 Task: Add Garden Of Life Grass Fed Unflavored Collagen Peptides to the cart.
Action: Mouse moved to (302, 135)
Screenshot: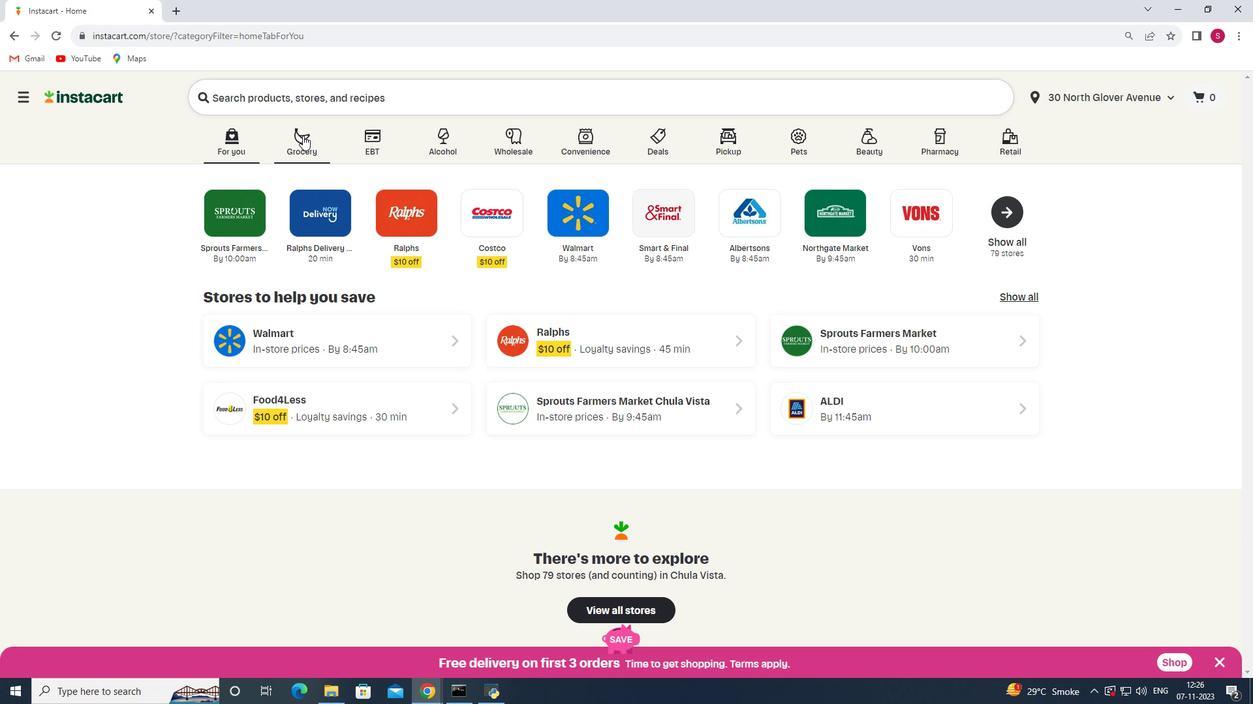 
Action: Mouse pressed left at (302, 135)
Screenshot: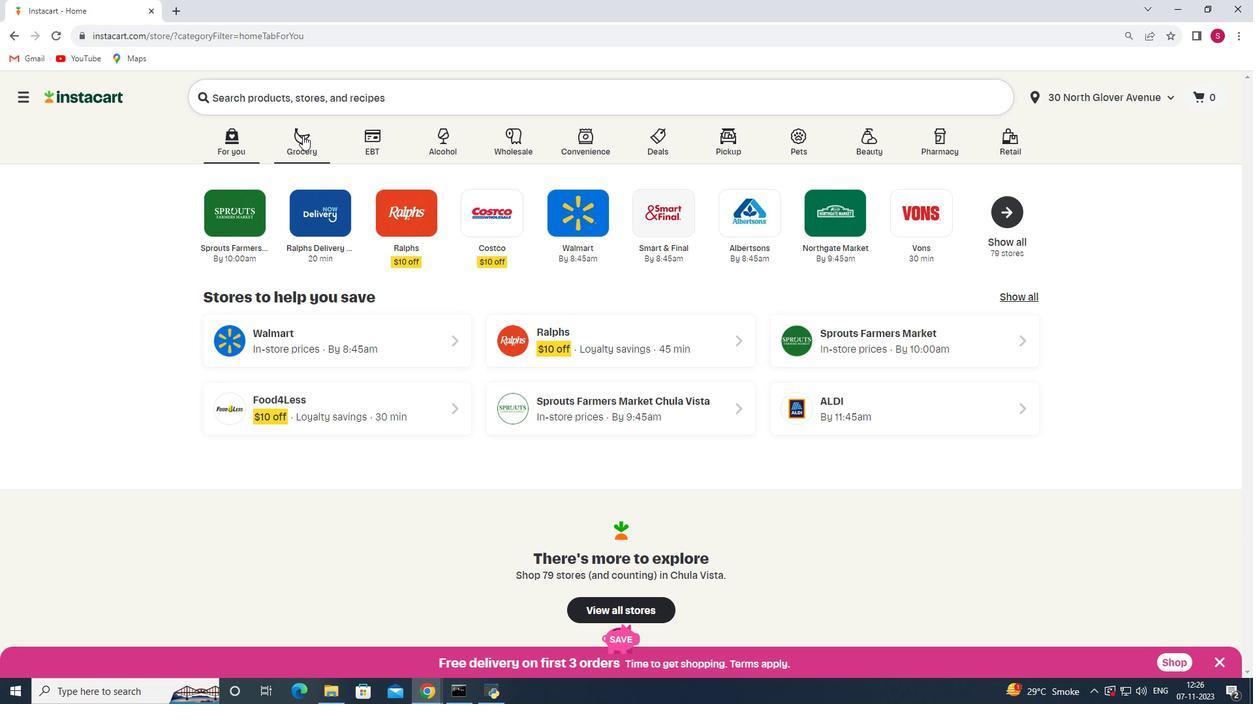 
Action: Mouse moved to (302, 367)
Screenshot: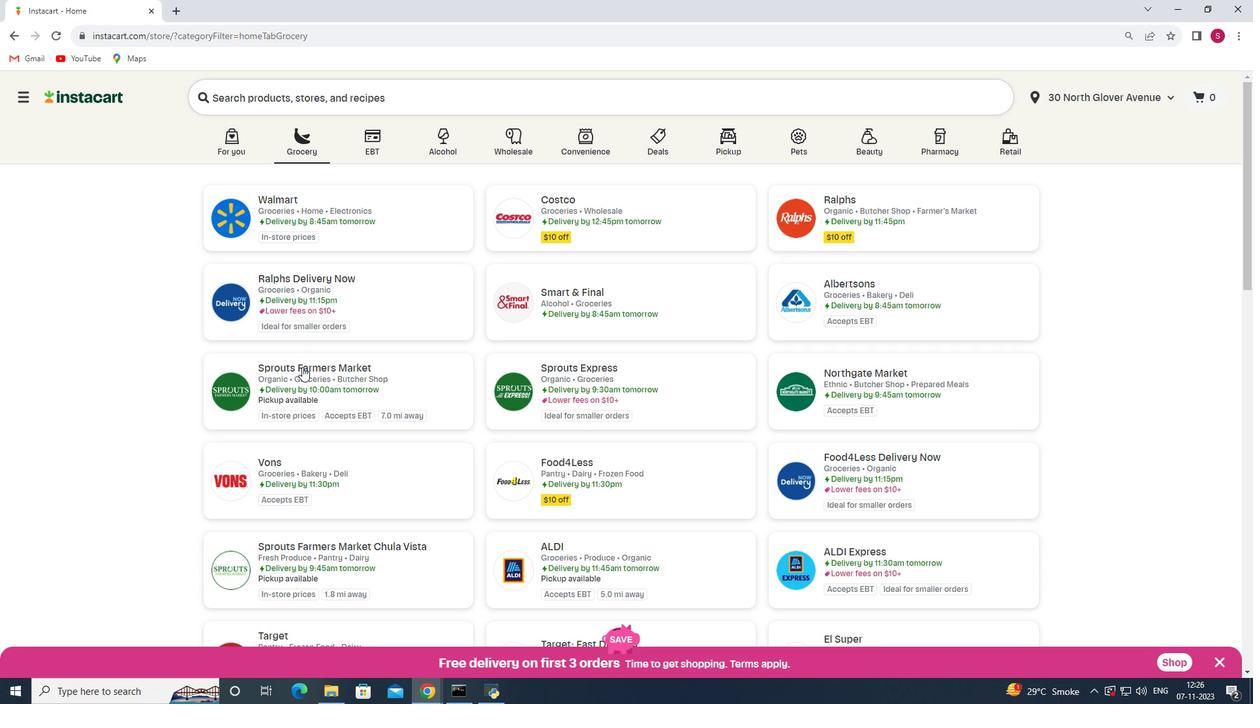 
Action: Mouse pressed left at (302, 367)
Screenshot: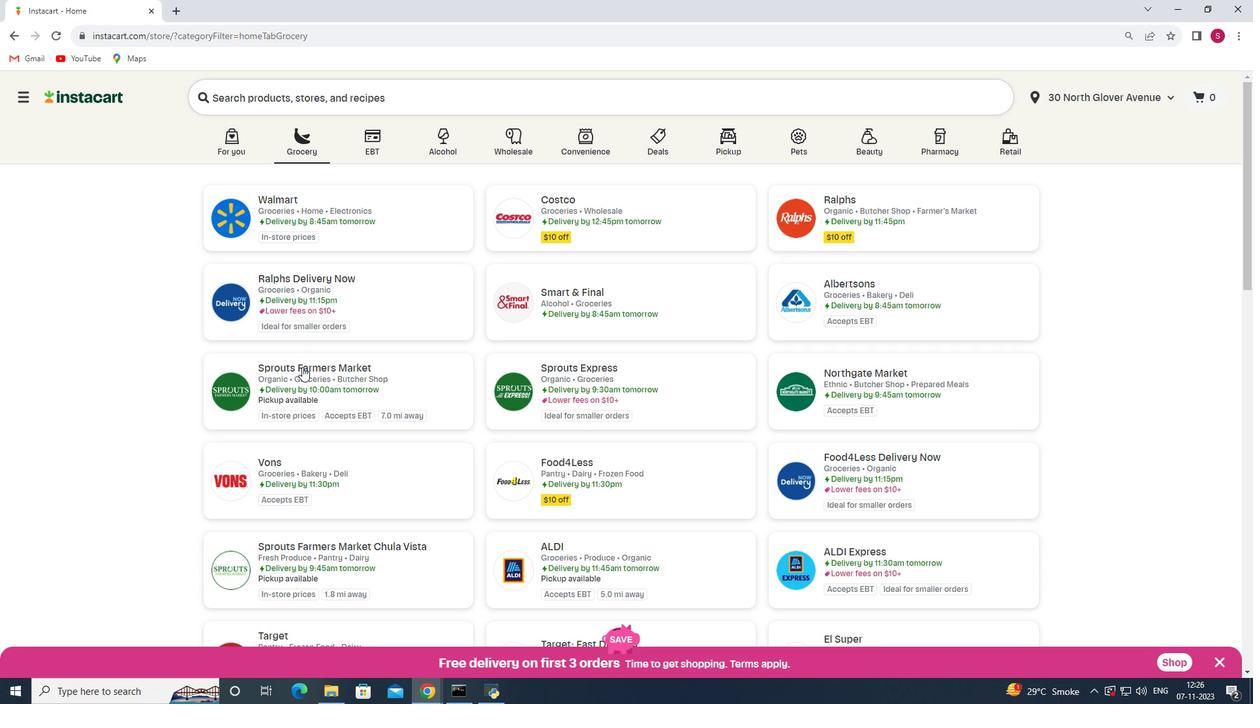 
Action: Mouse moved to (100, 351)
Screenshot: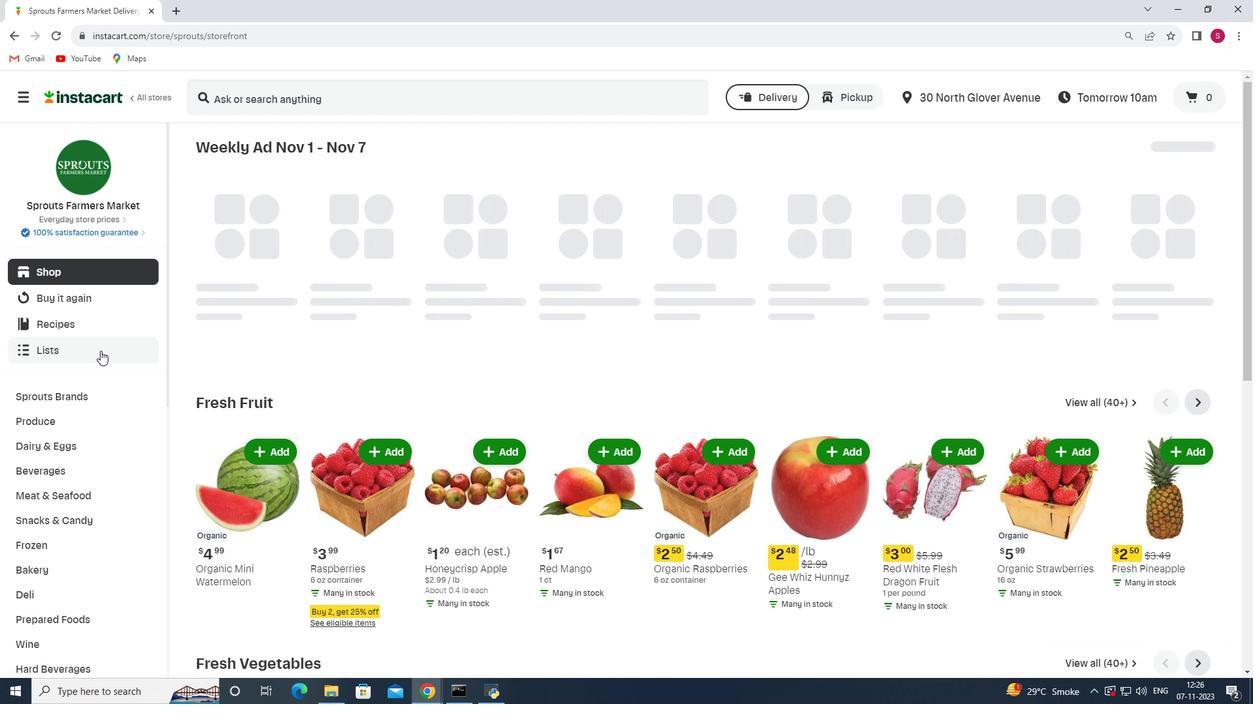 
Action: Mouse scrolled (100, 350) with delta (0, 0)
Screenshot: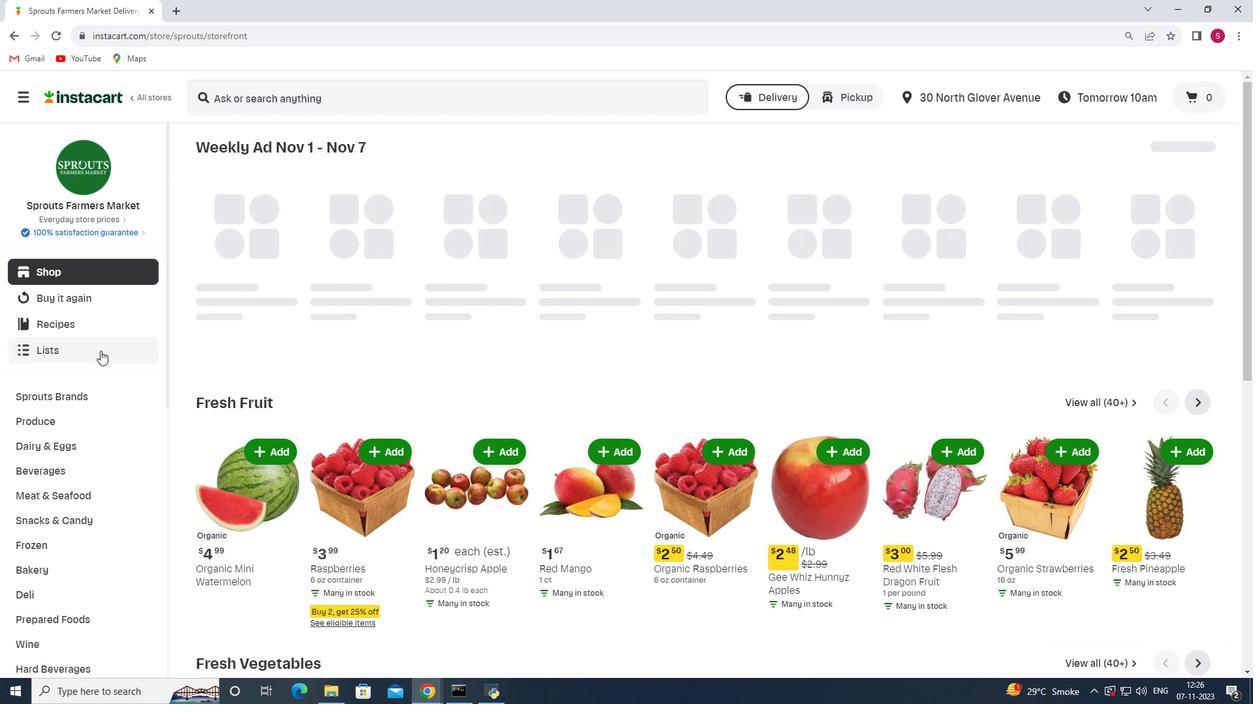 
Action: Mouse scrolled (100, 350) with delta (0, 0)
Screenshot: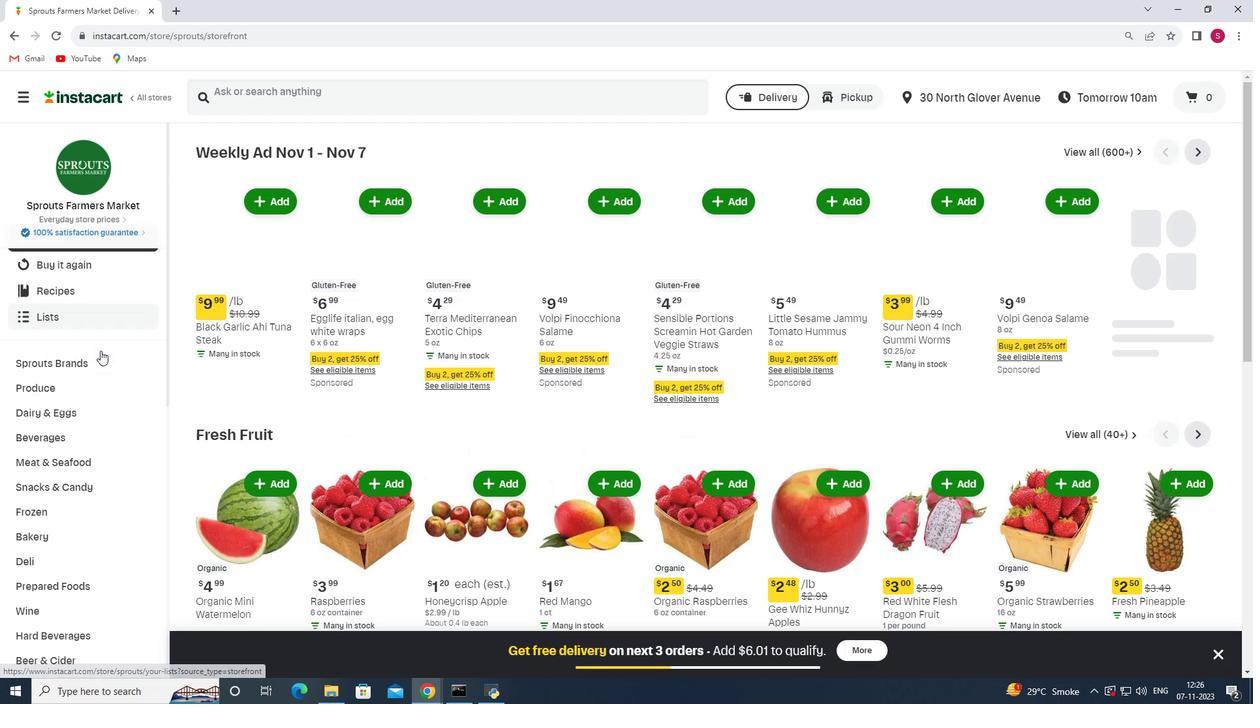 
Action: Mouse scrolled (100, 350) with delta (0, 0)
Screenshot: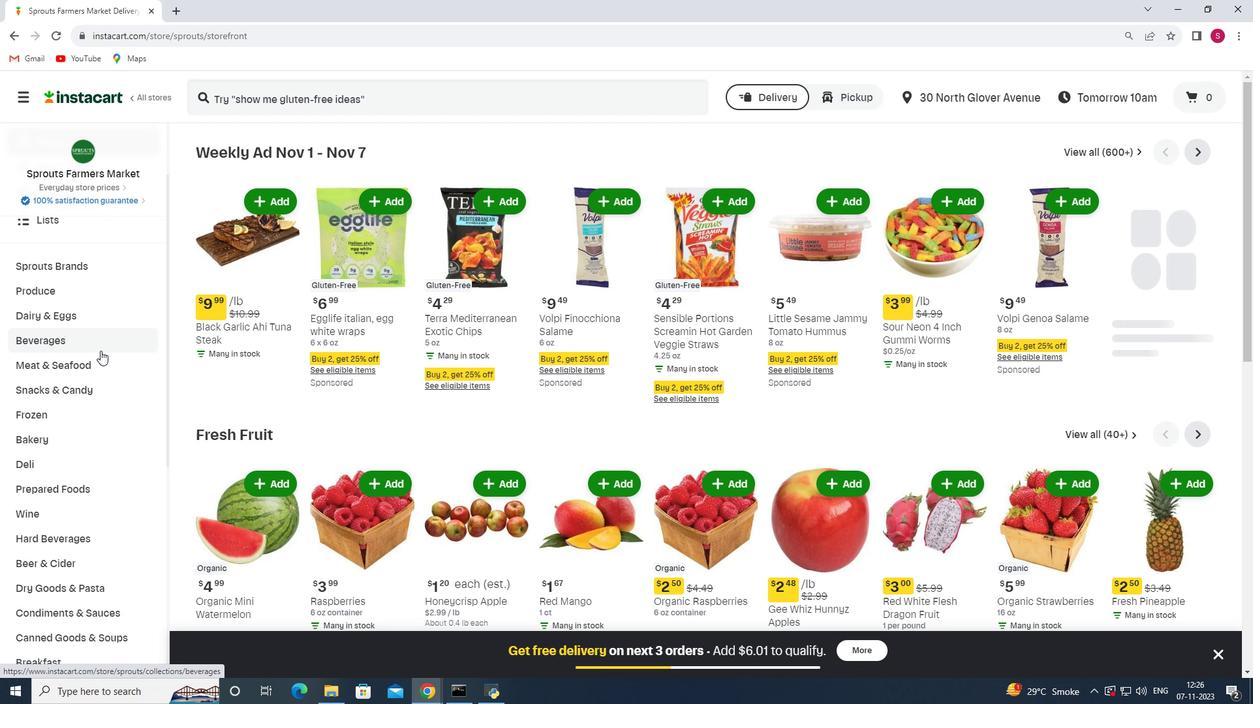 
Action: Mouse scrolled (100, 350) with delta (0, 0)
Screenshot: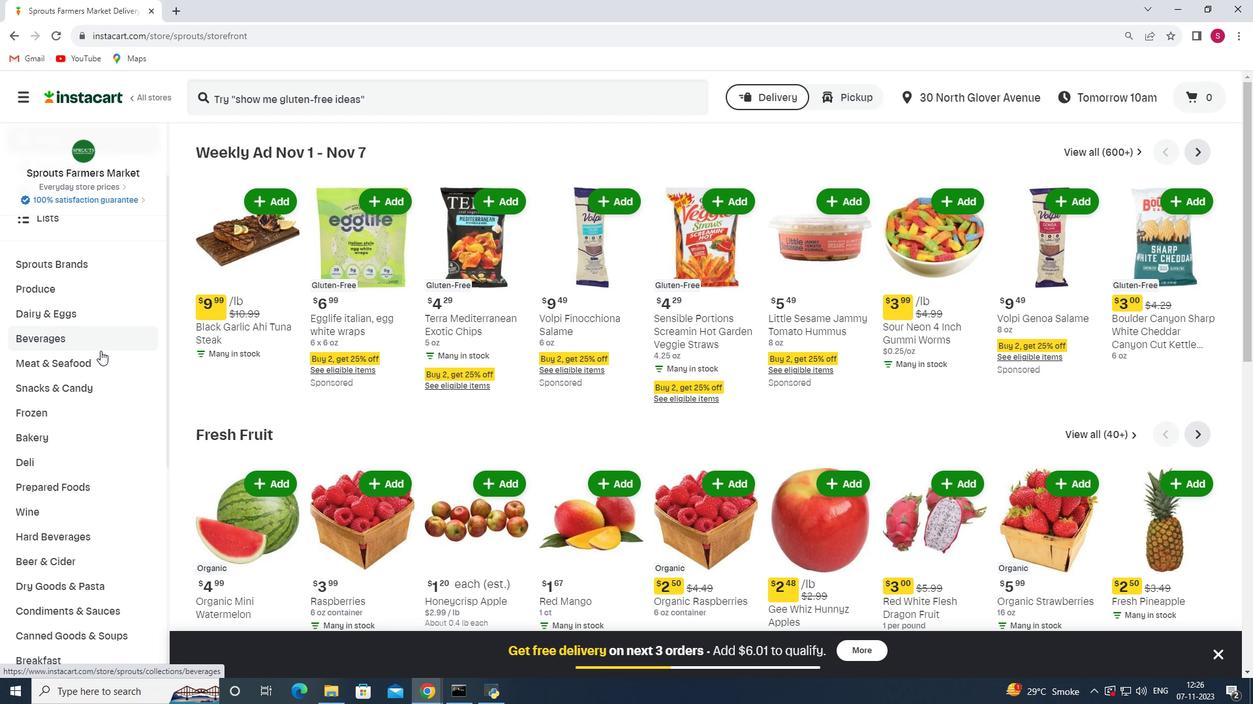 
Action: Mouse scrolled (100, 350) with delta (0, 0)
Screenshot: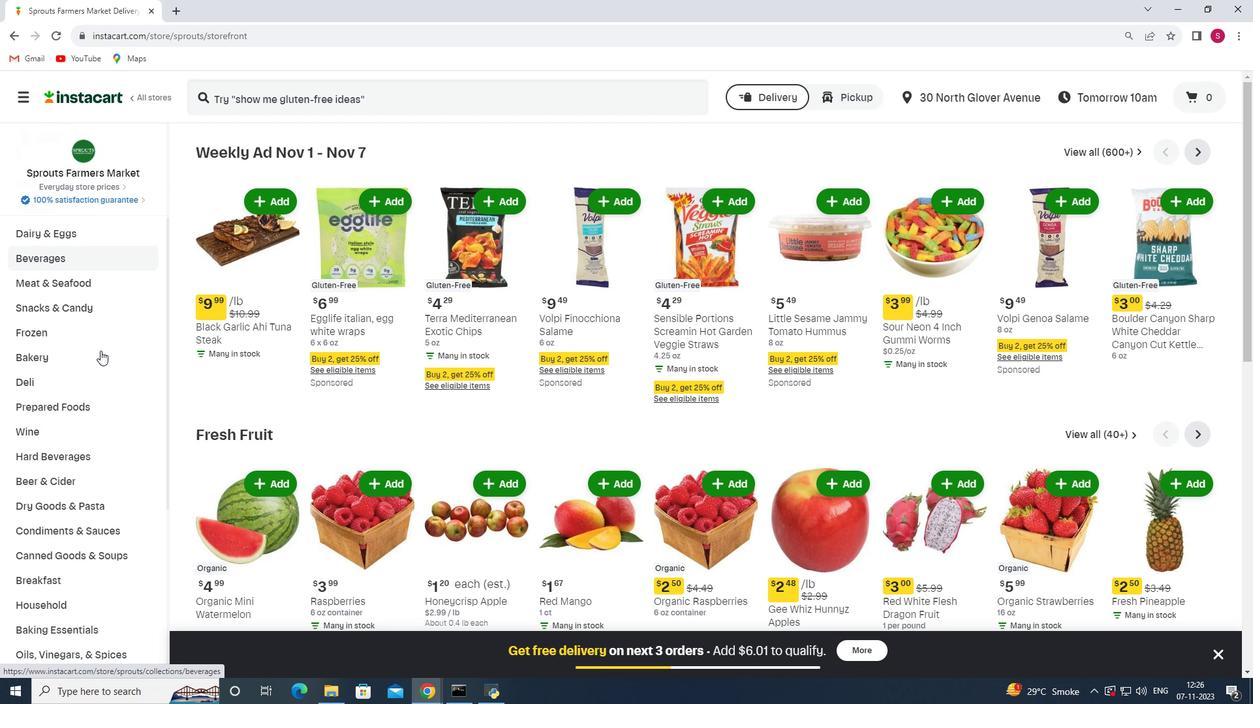 
Action: Mouse scrolled (100, 350) with delta (0, 0)
Screenshot: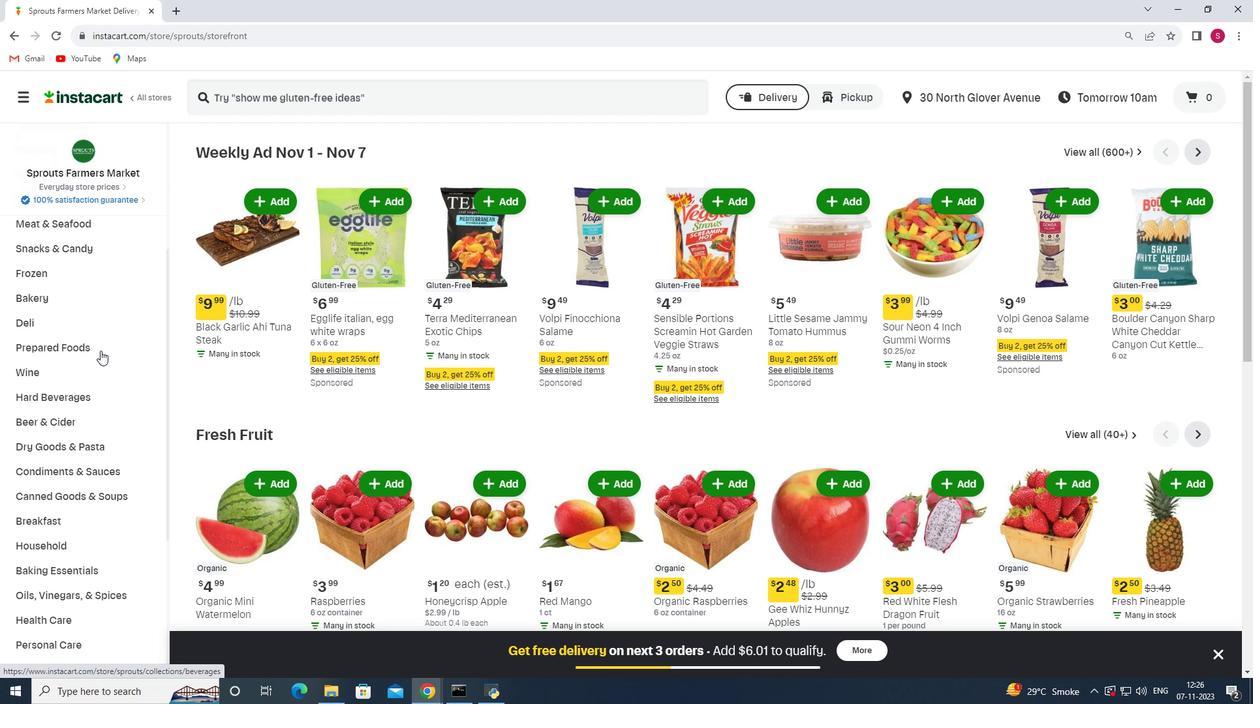 
Action: Mouse scrolled (100, 350) with delta (0, 0)
Screenshot: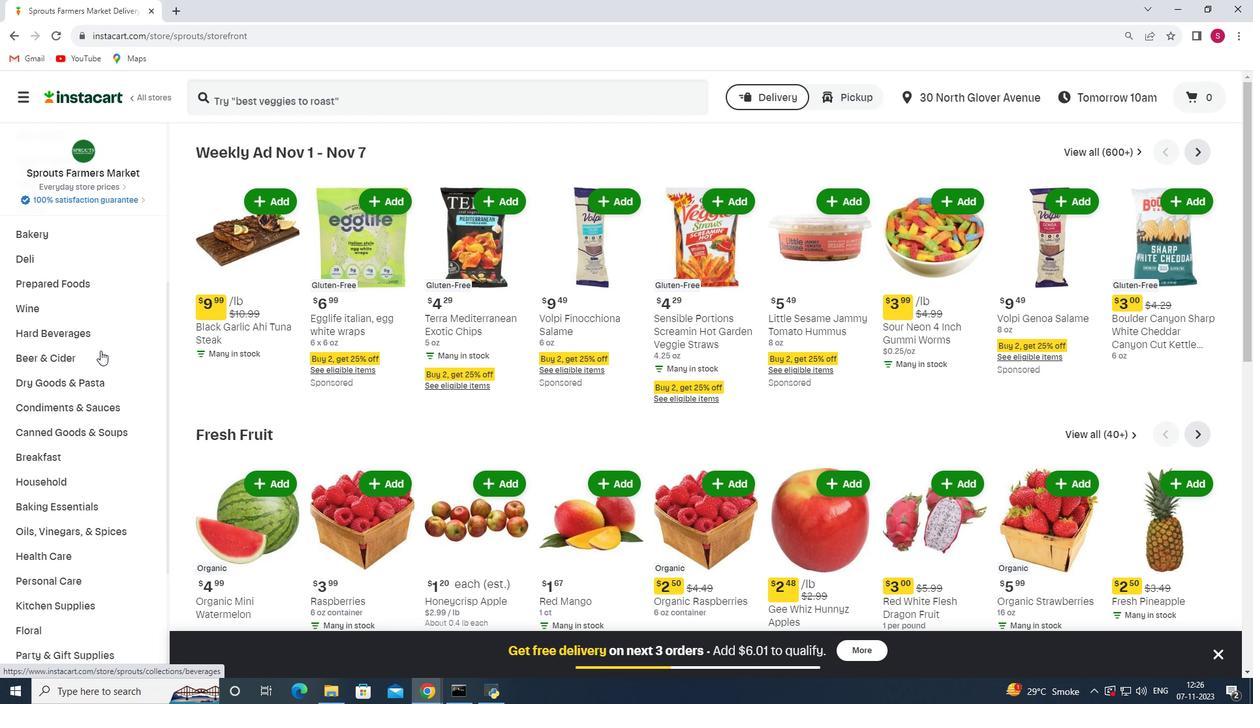 
Action: Mouse scrolled (100, 350) with delta (0, 0)
Screenshot: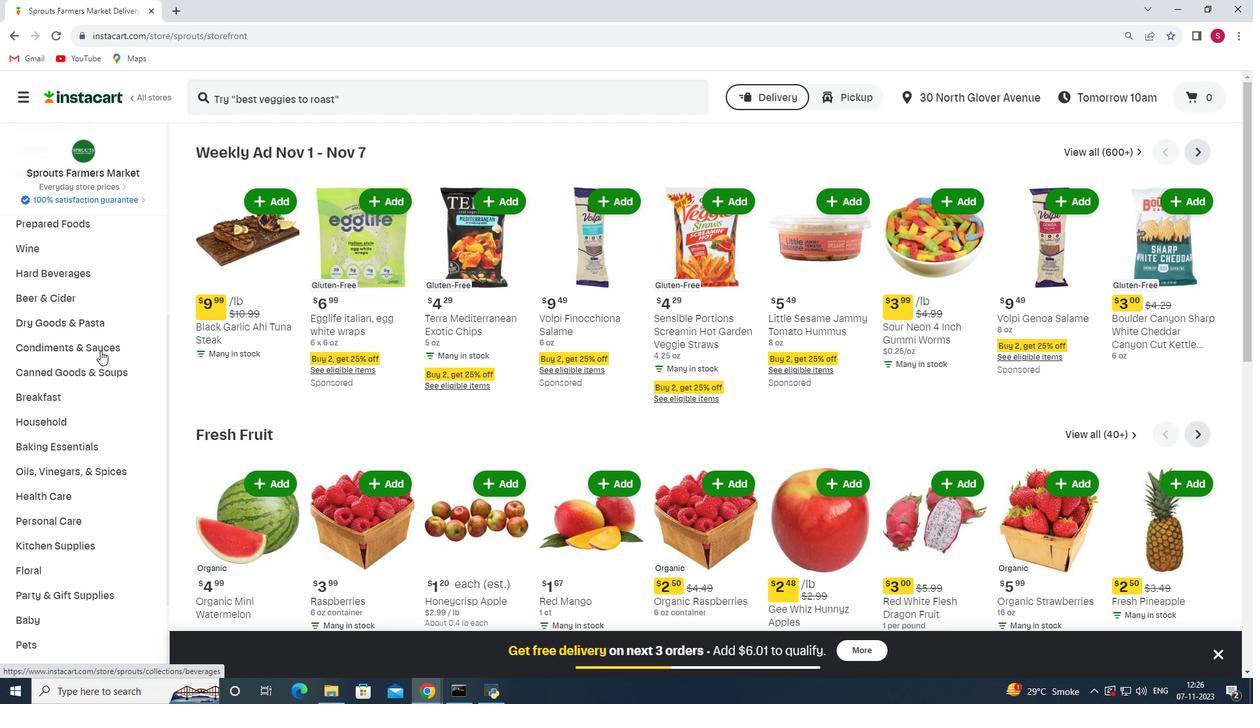 
Action: Mouse moved to (82, 355)
Screenshot: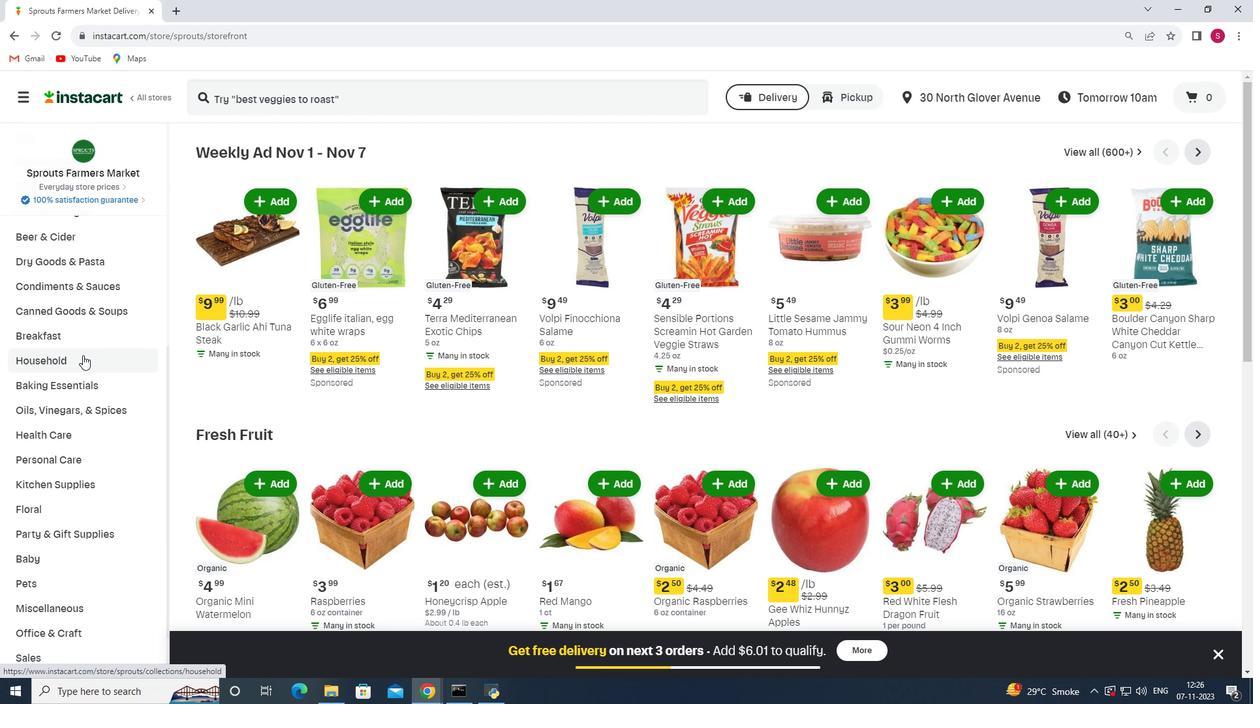 
Action: Mouse scrolled (82, 355) with delta (0, 0)
Screenshot: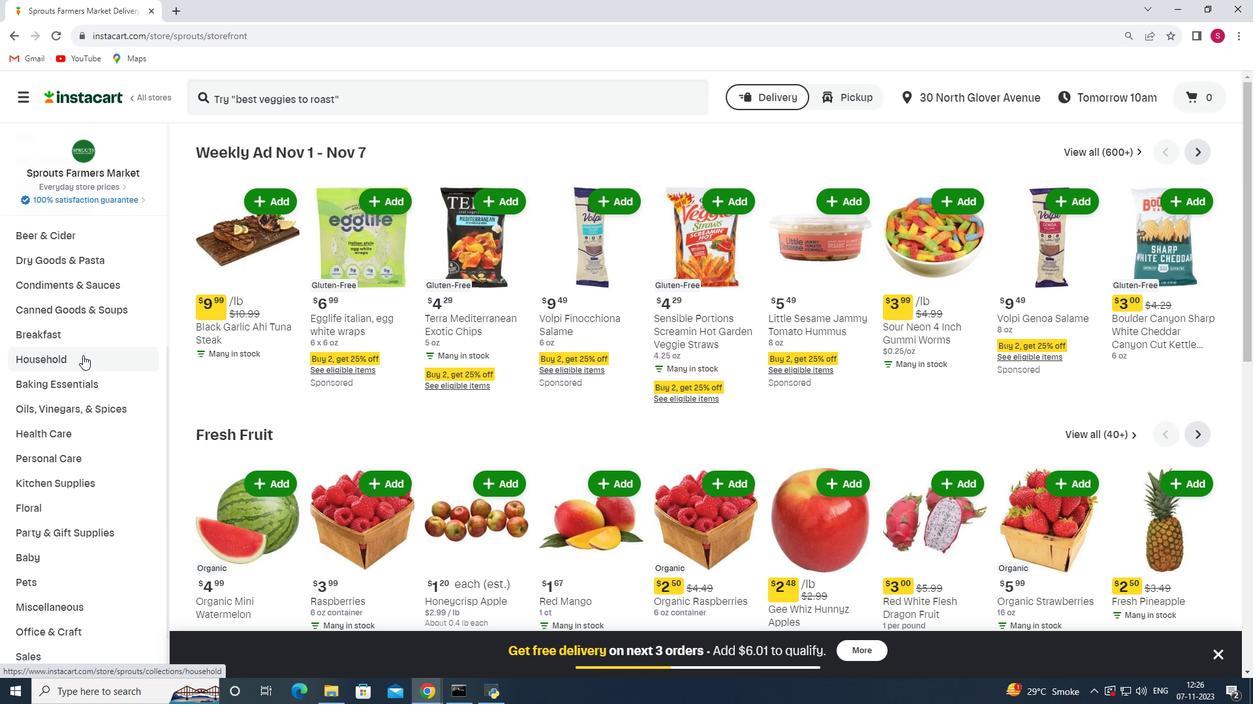 
Action: Mouse moved to (67, 378)
Screenshot: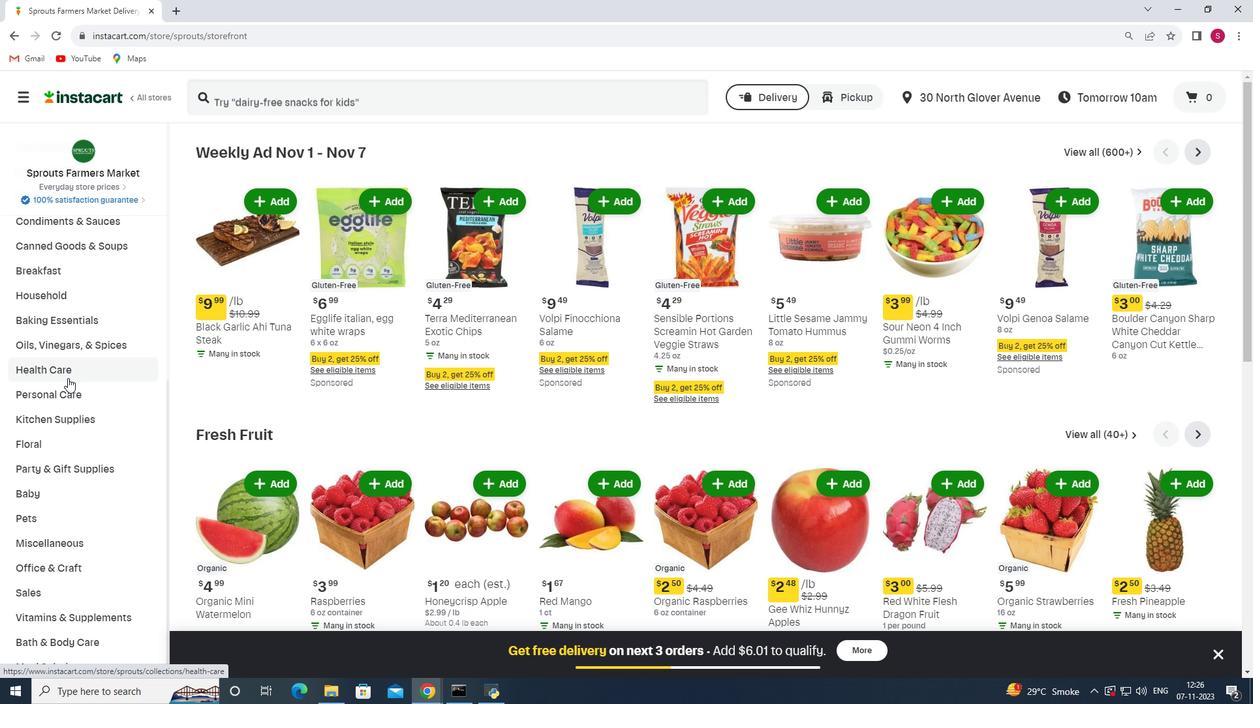 
Action: Mouse pressed left at (67, 378)
Screenshot: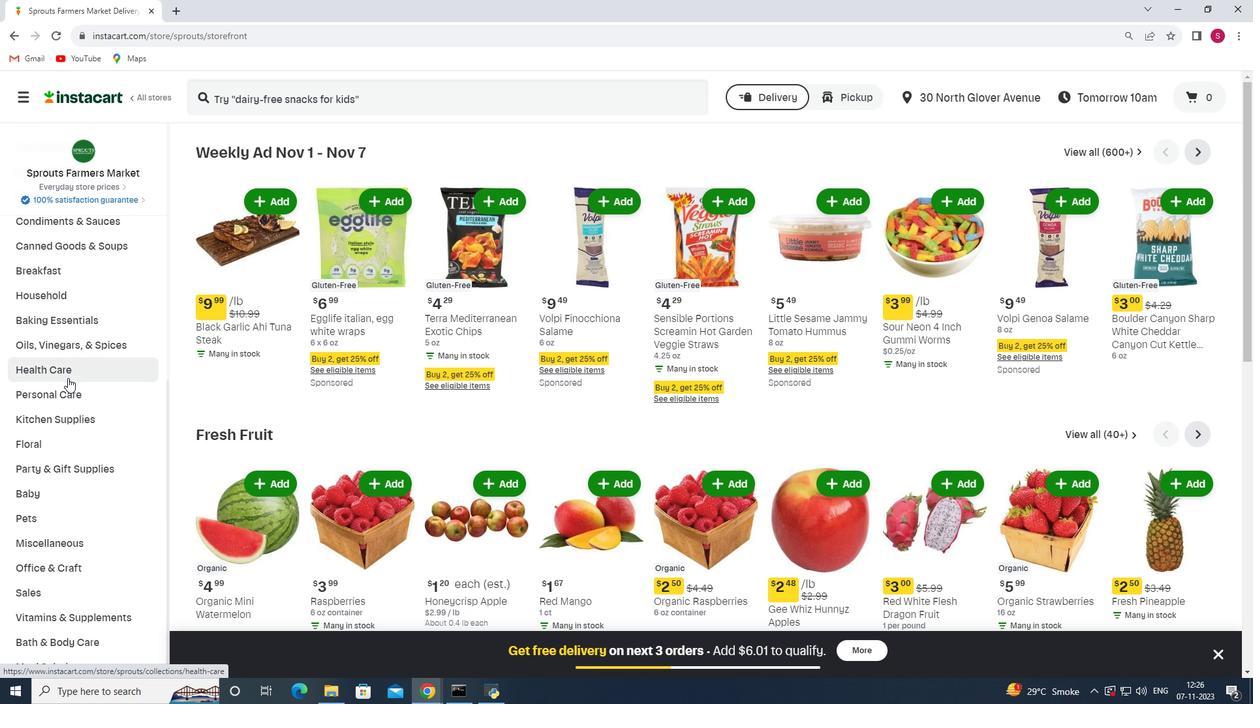 
Action: Mouse moved to (439, 186)
Screenshot: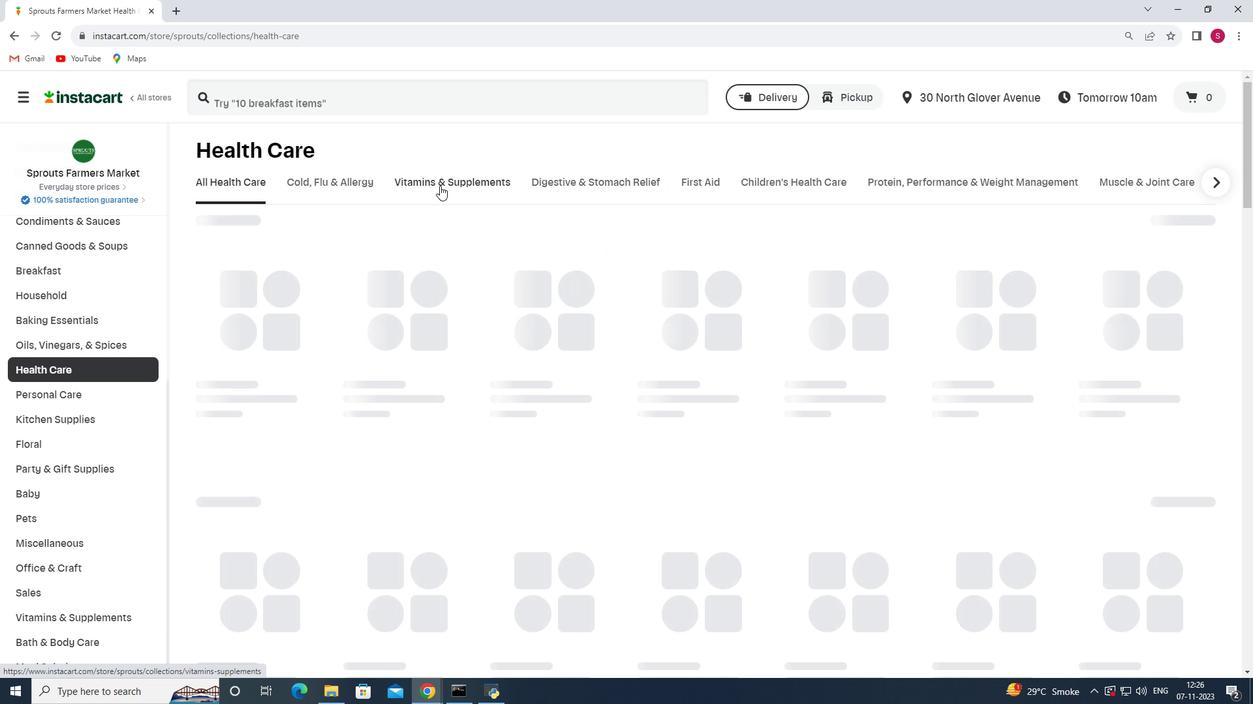 
Action: Mouse pressed left at (439, 186)
Screenshot: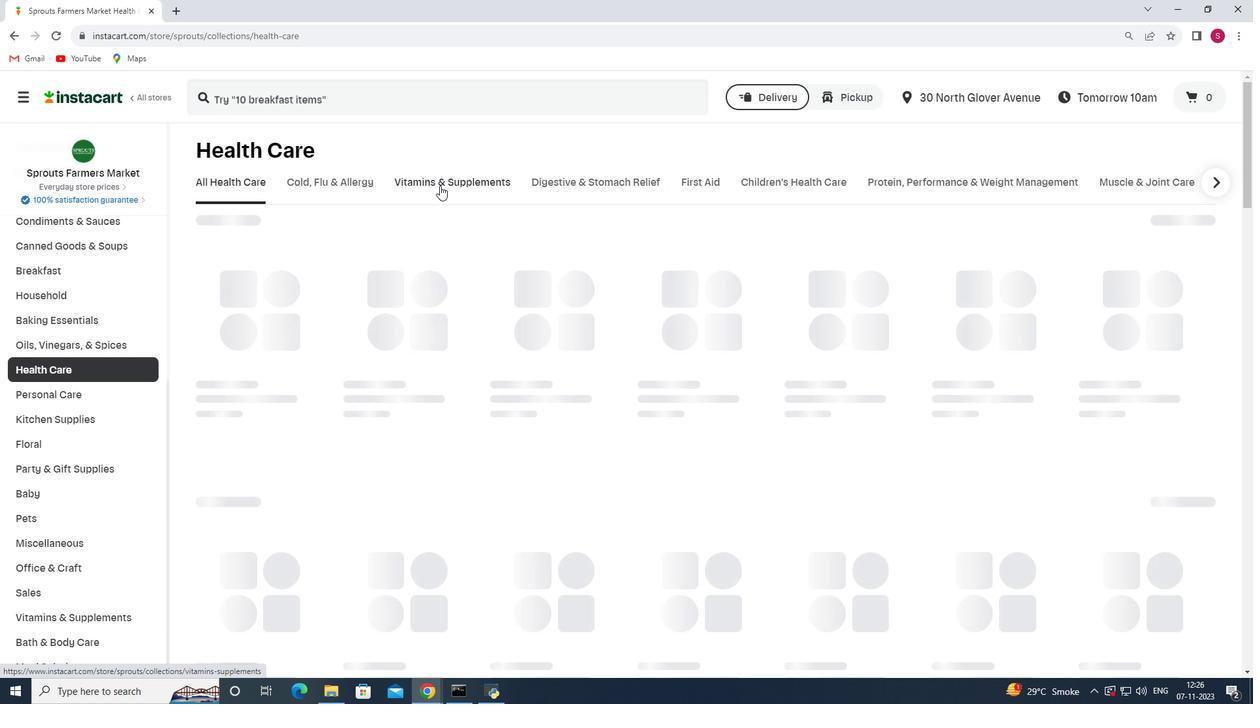 
Action: Mouse moved to (536, 234)
Screenshot: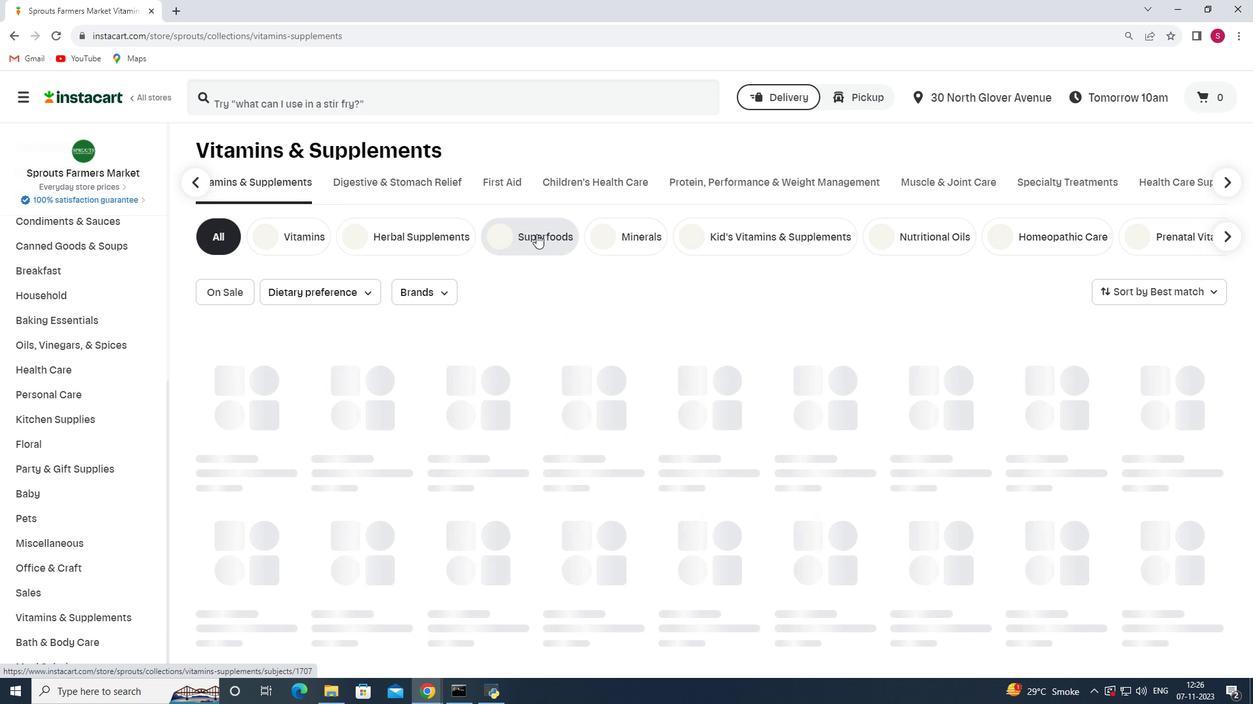 
Action: Mouse pressed left at (536, 234)
Screenshot: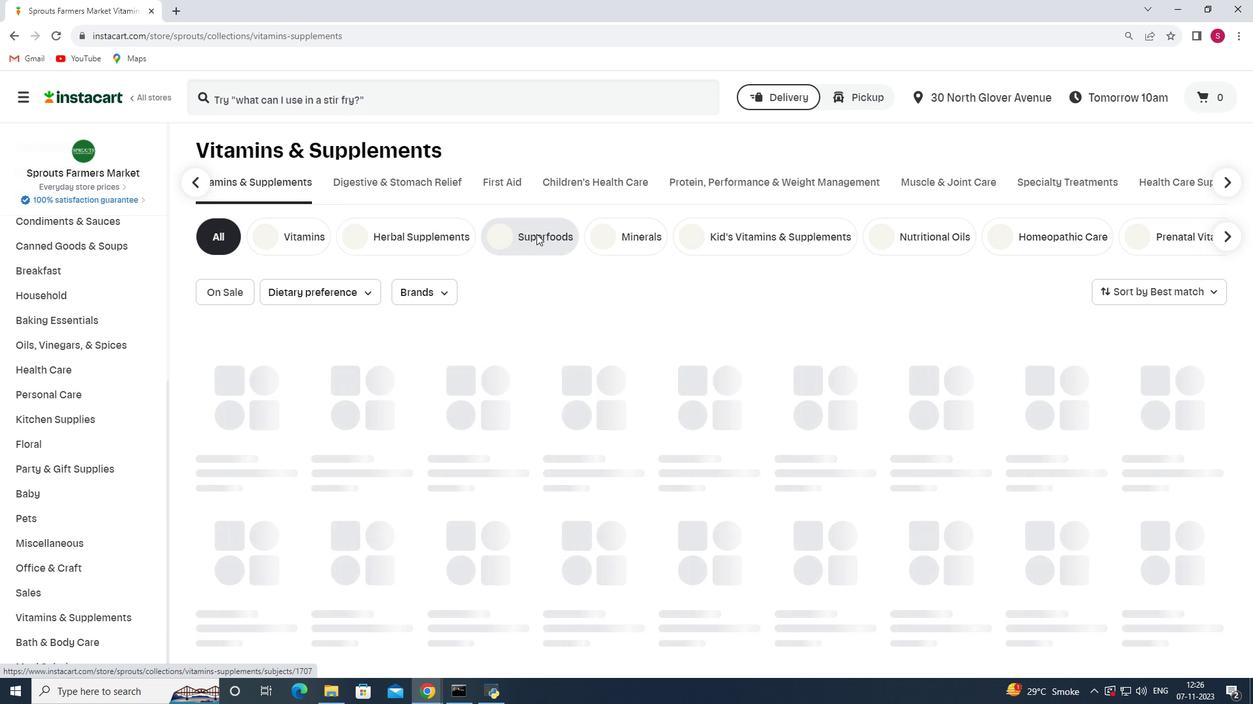 
Action: Mouse moved to (375, 96)
Screenshot: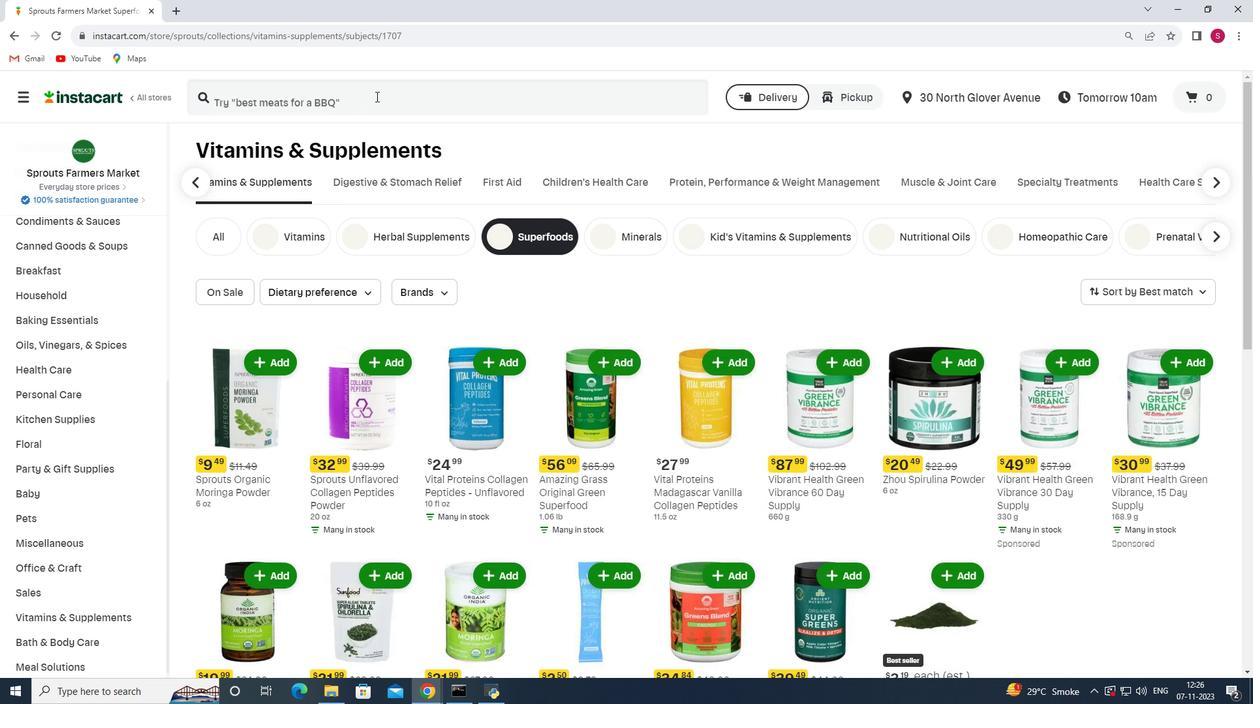 
Action: Mouse pressed left at (375, 96)
Screenshot: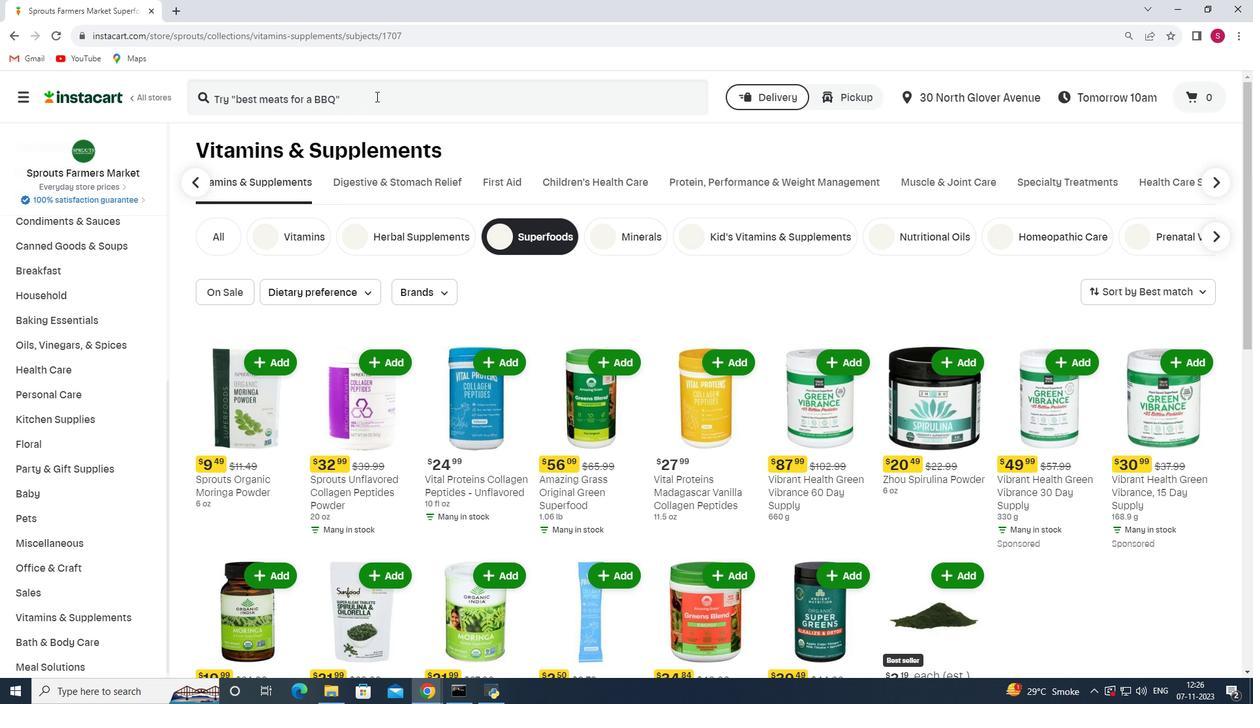 
Action: Key pressed <Key.shift>Garden<Key.space><Key.shift>Of<Key.space><Key.shift>Life<Key.space><Key.shift>Ga<Key.backspace>rass<Key.space><Key.shift>Fed<Key.space><Key.shift>unflavored<Key.space><Key.shift>Collagen<Key.space><Key.shift><Key.shift><Key.shift><Key.shift><Key.shift><Key.shift><Key.shift><Key.shift>Peptides
Screenshot: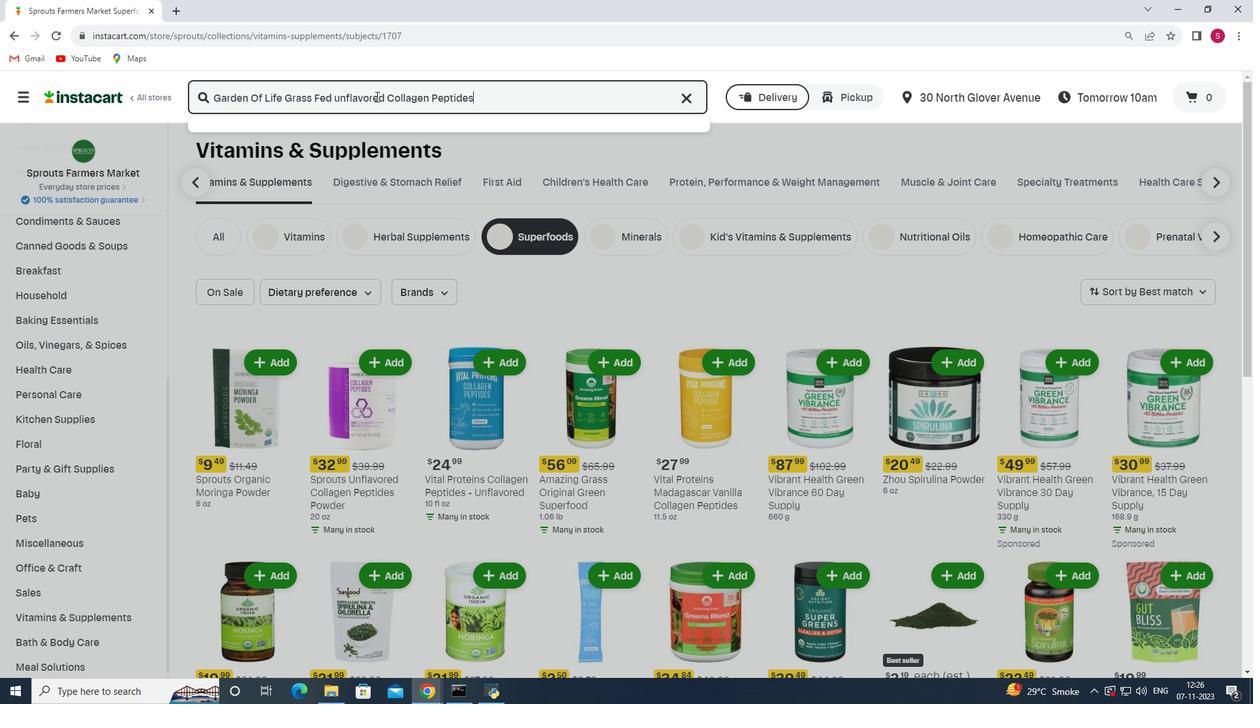 
Action: Mouse moved to (375, 95)
Screenshot: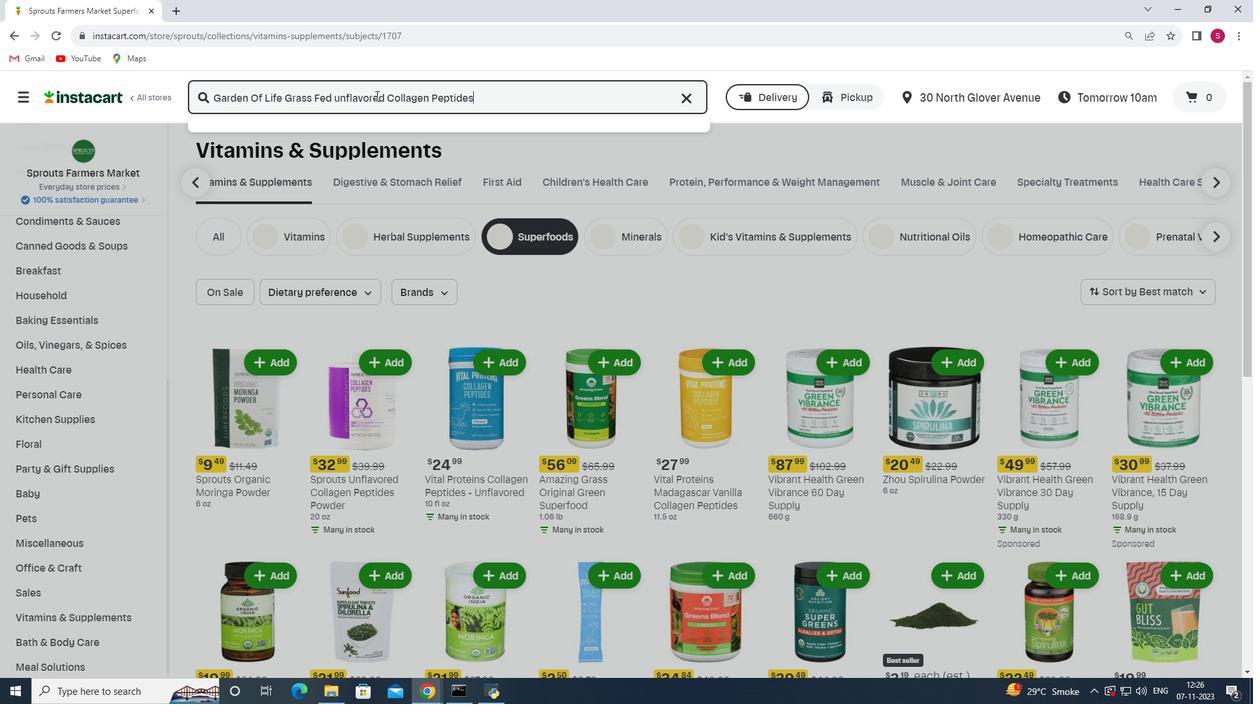 
Action: Key pressed <Key.enter>
Screenshot: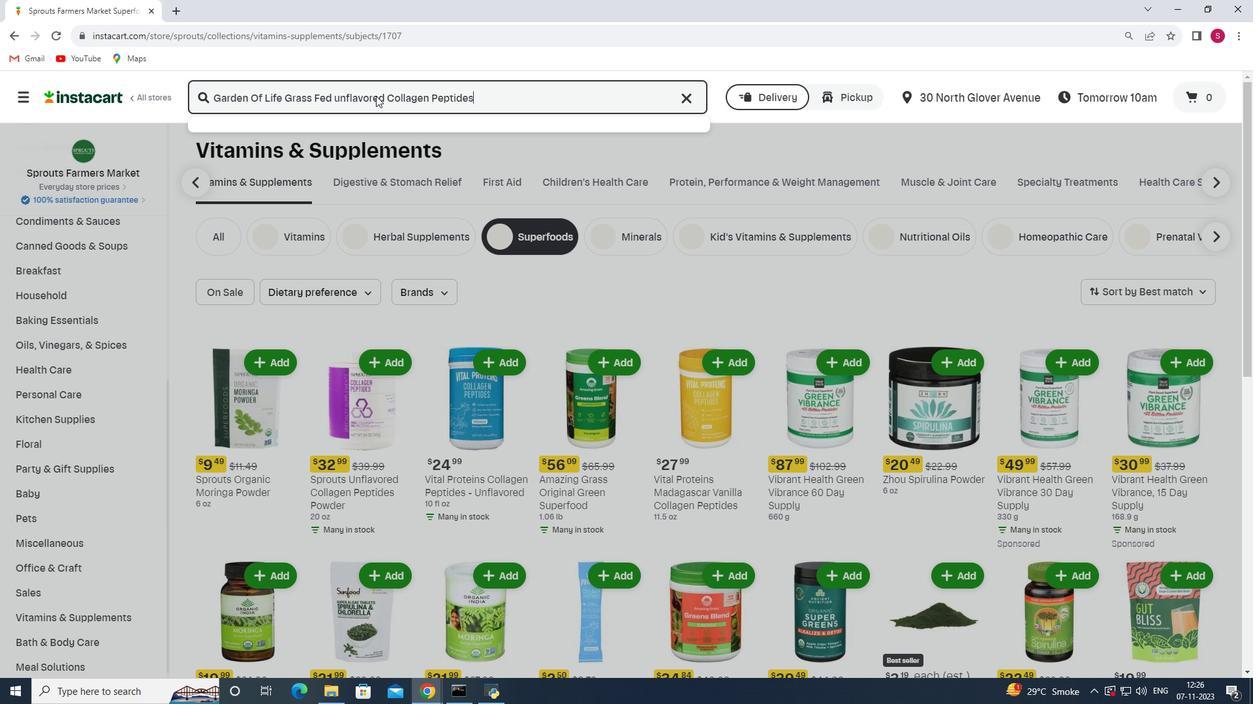 
Action: Mouse moved to (366, 229)
Screenshot: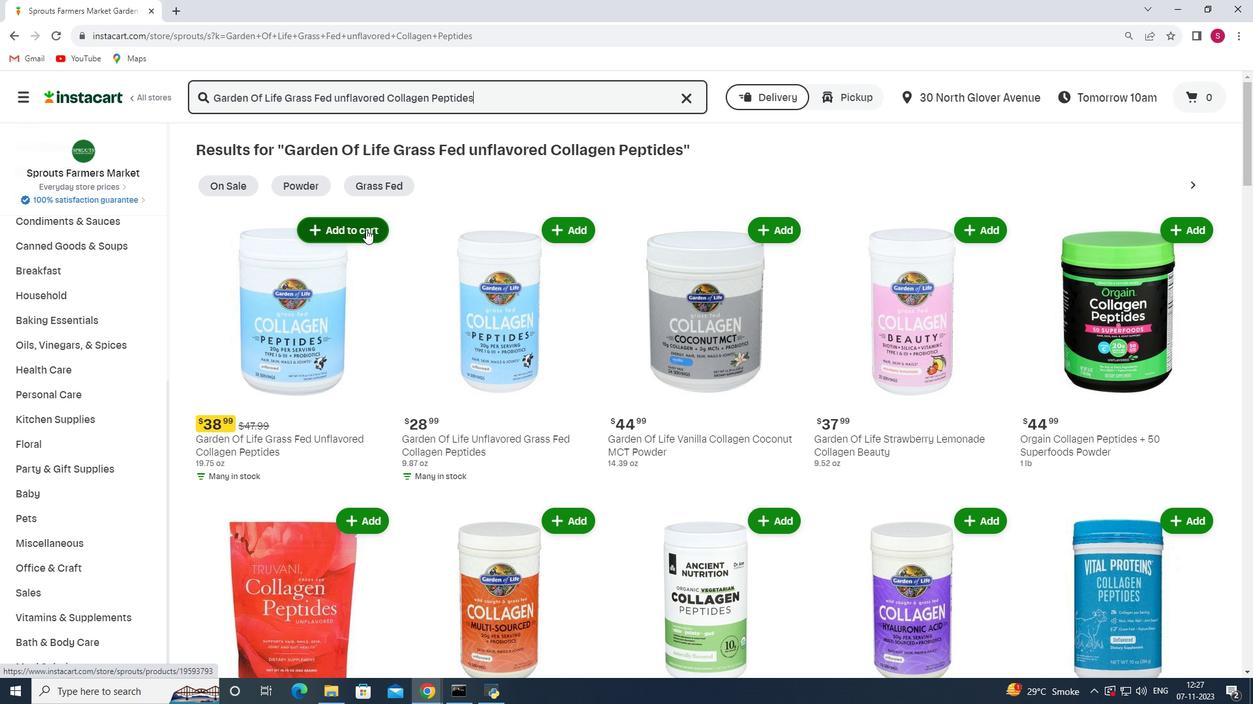 
Action: Mouse pressed left at (366, 229)
Screenshot: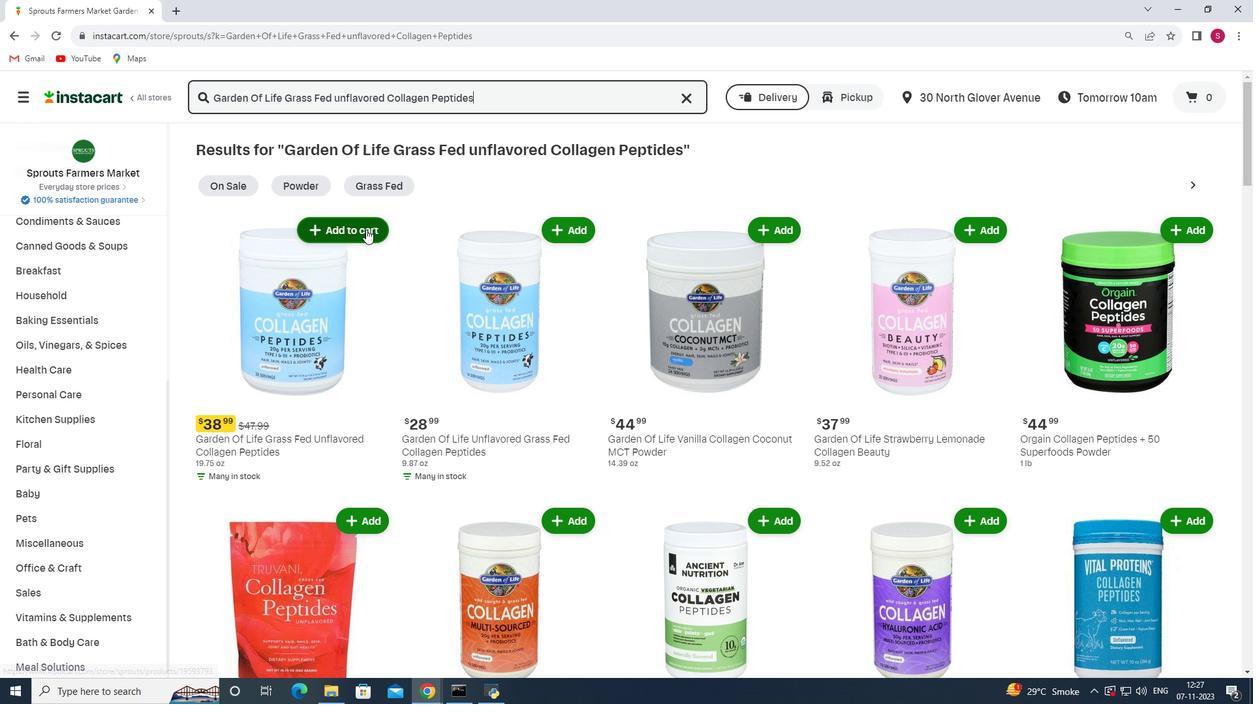 
Action: Mouse moved to (370, 272)
Screenshot: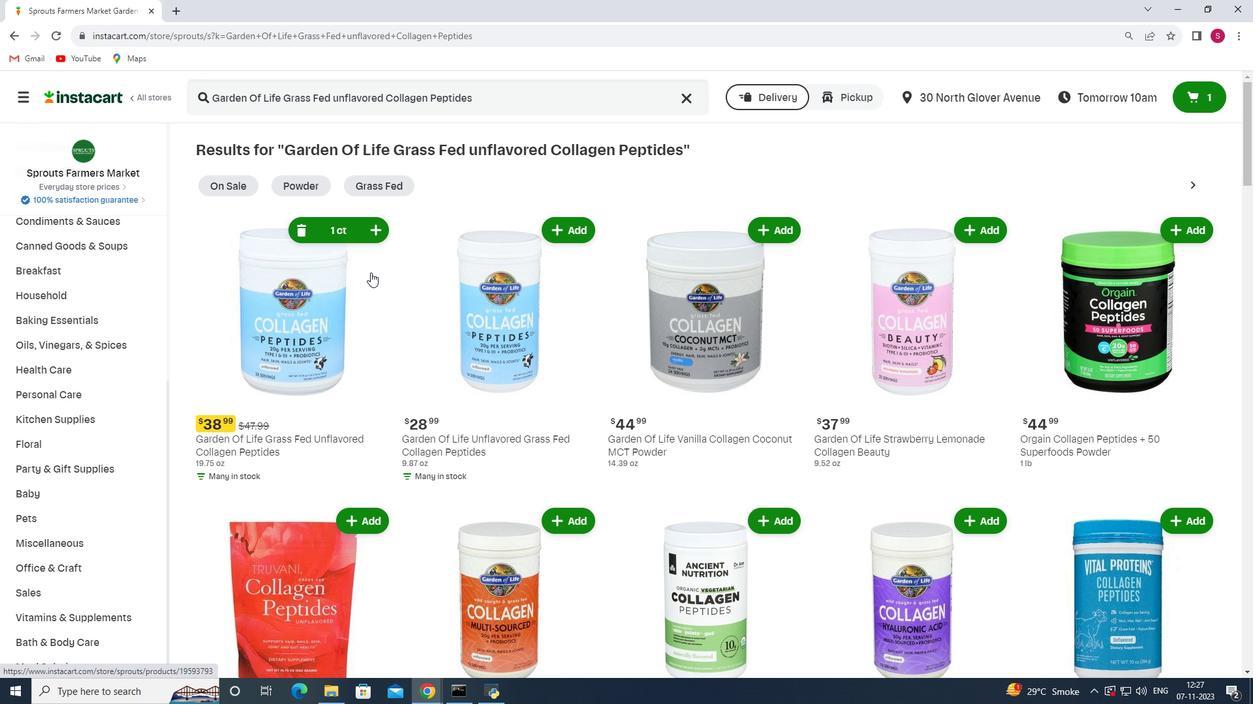 
